 Task: Select accounting.
Action: Mouse moved to (539, 122)
Screenshot: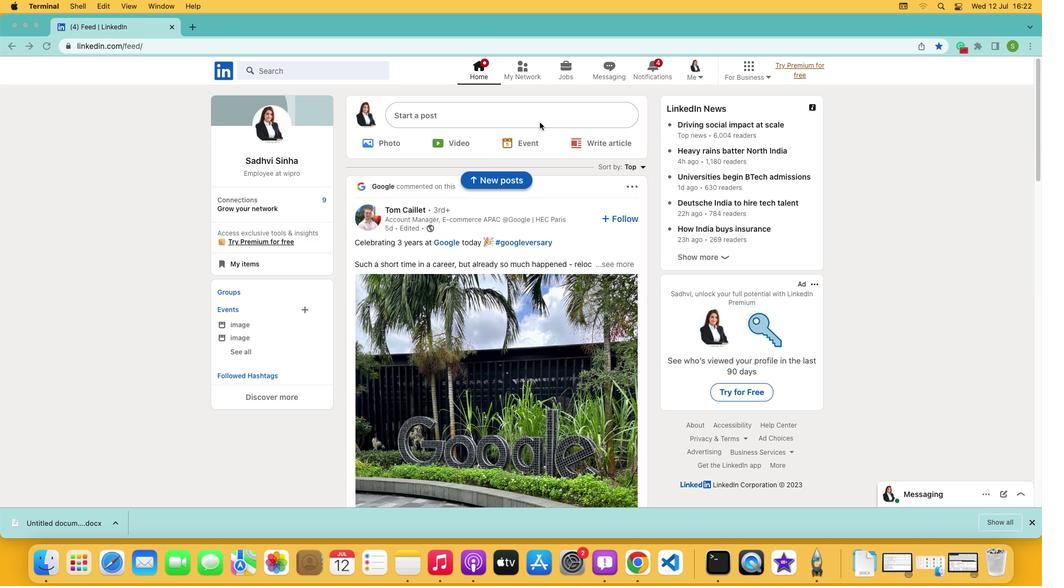 
Action: Mouse pressed left at (539, 122)
Screenshot: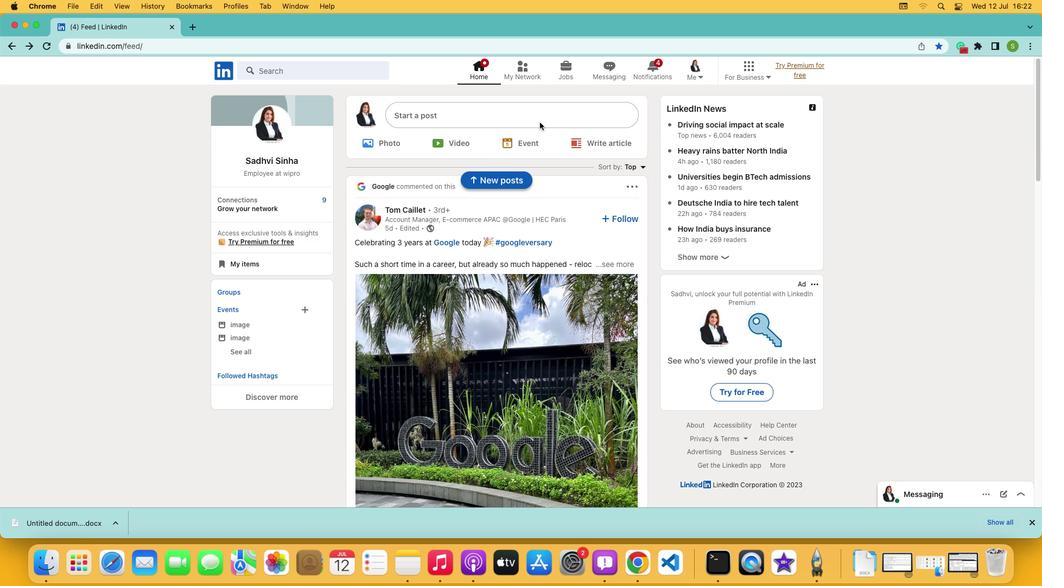 
Action: Mouse pressed left at (539, 122)
Screenshot: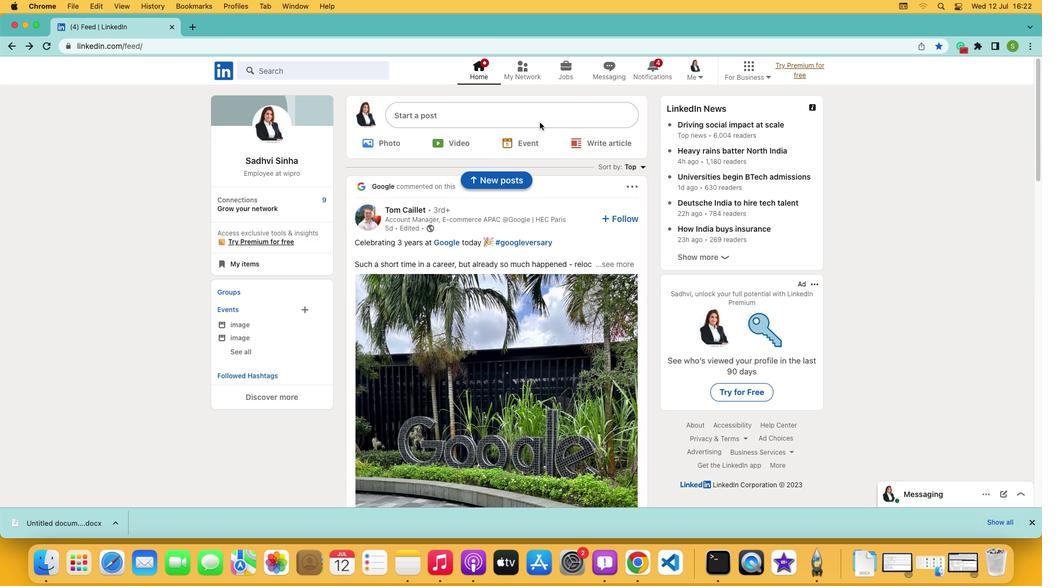 
Action: Mouse moved to (460, 328)
Screenshot: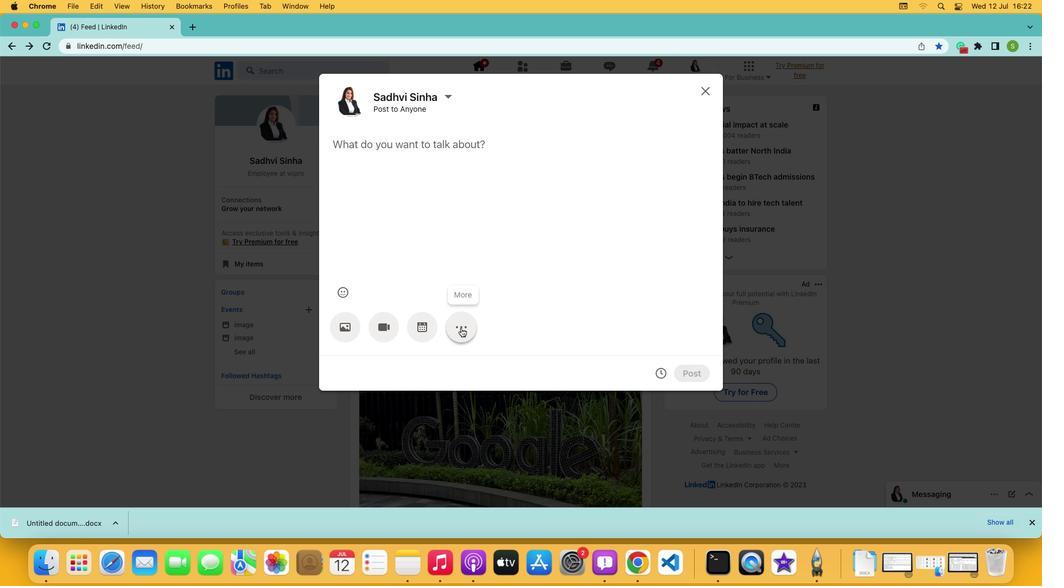 
Action: Mouse pressed left at (460, 328)
Screenshot: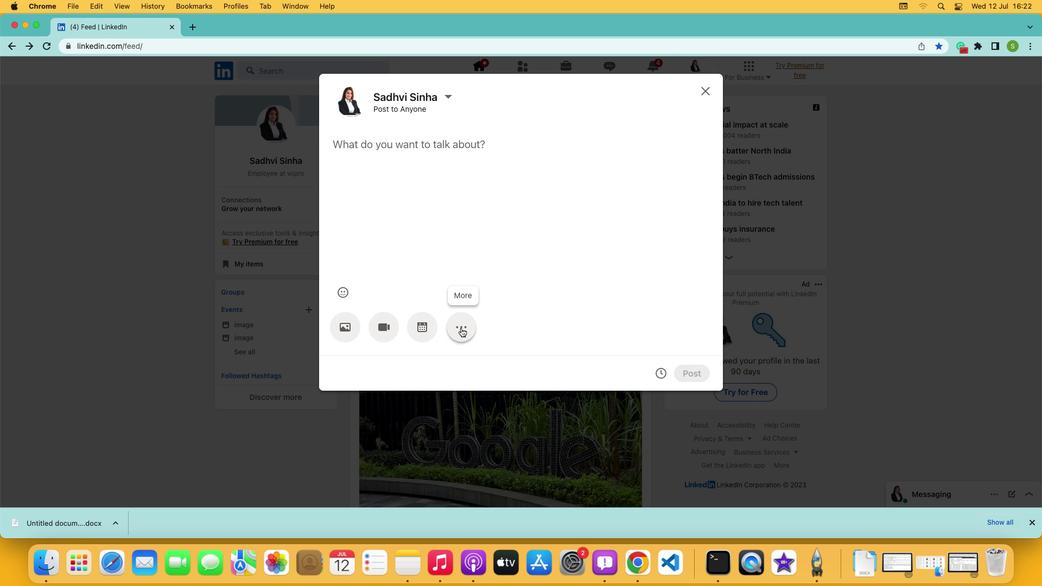 
Action: Mouse moved to (608, 331)
Screenshot: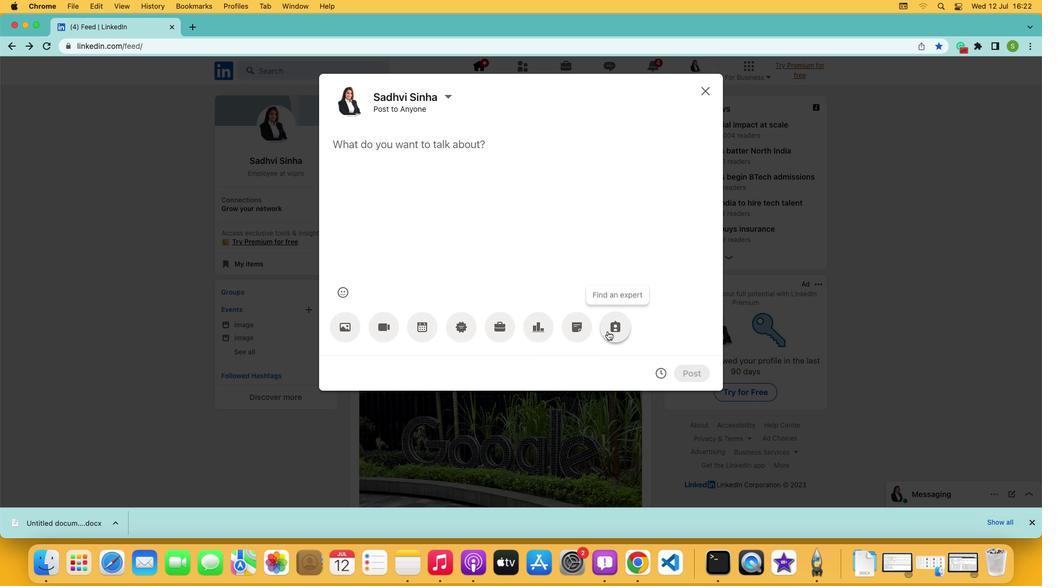 
Action: Mouse pressed left at (608, 331)
Screenshot: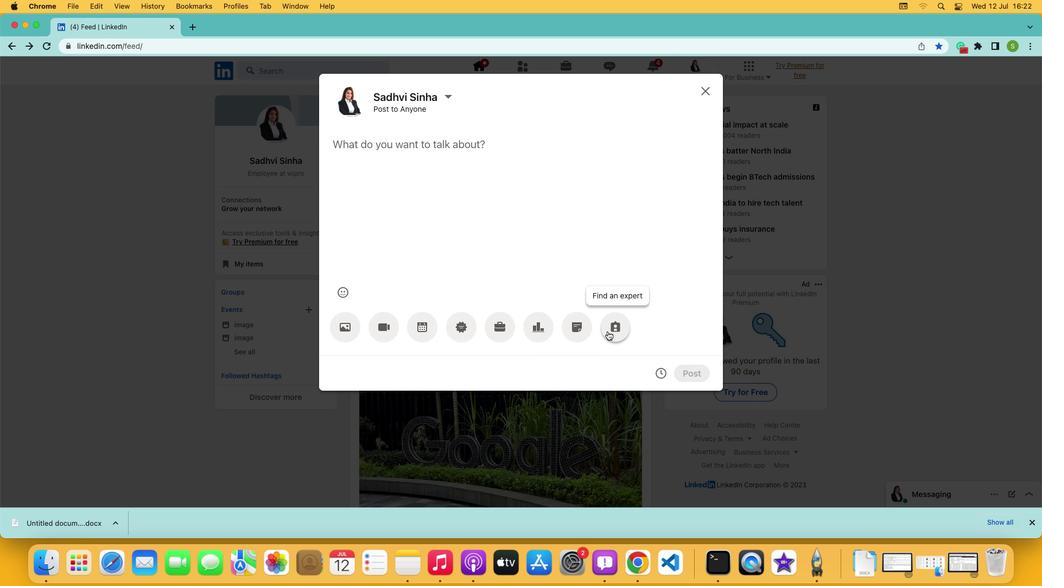 
Action: Mouse moved to (468, 159)
Screenshot: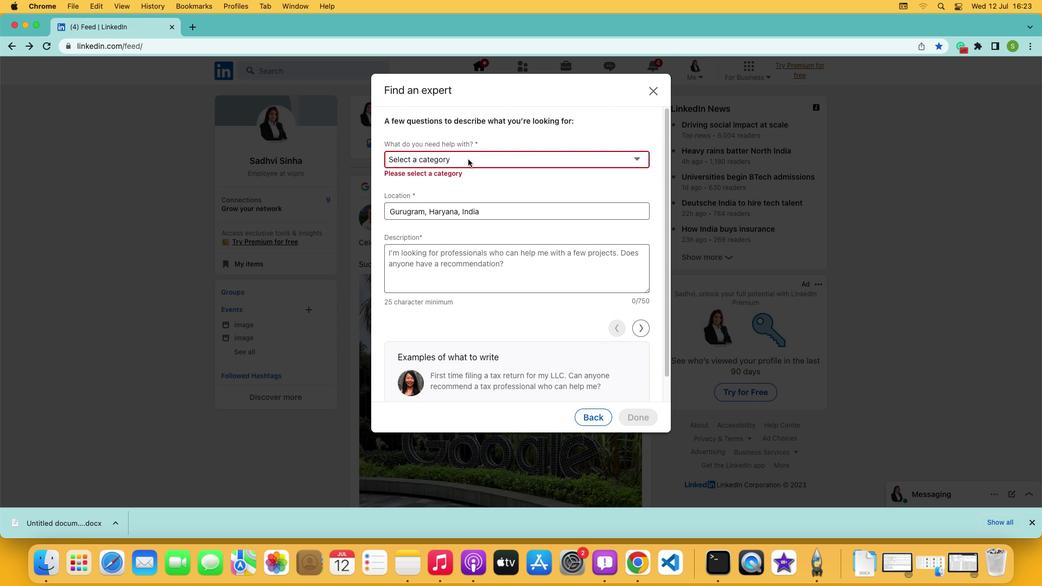 
Action: Mouse pressed left at (468, 159)
Screenshot: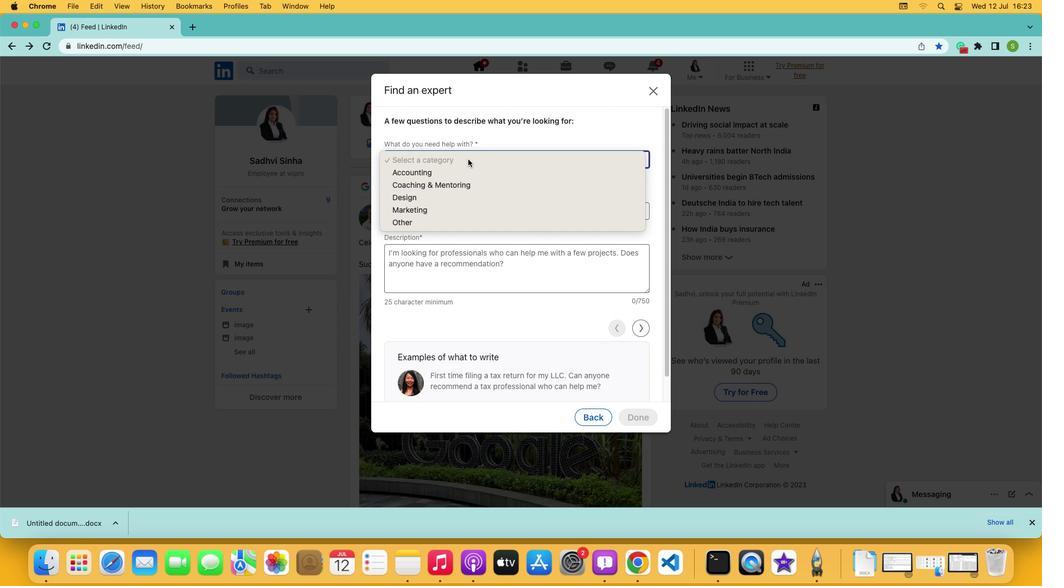 
Action: Mouse moved to (458, 172)
Screenshot: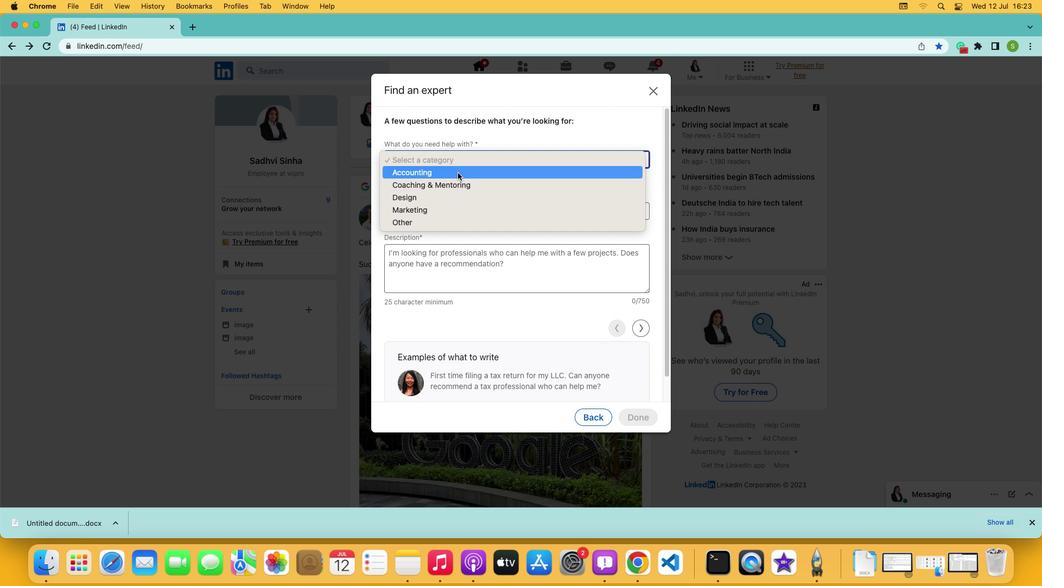 
Action: Mouse pressed left at (458, 172)
Screenshot: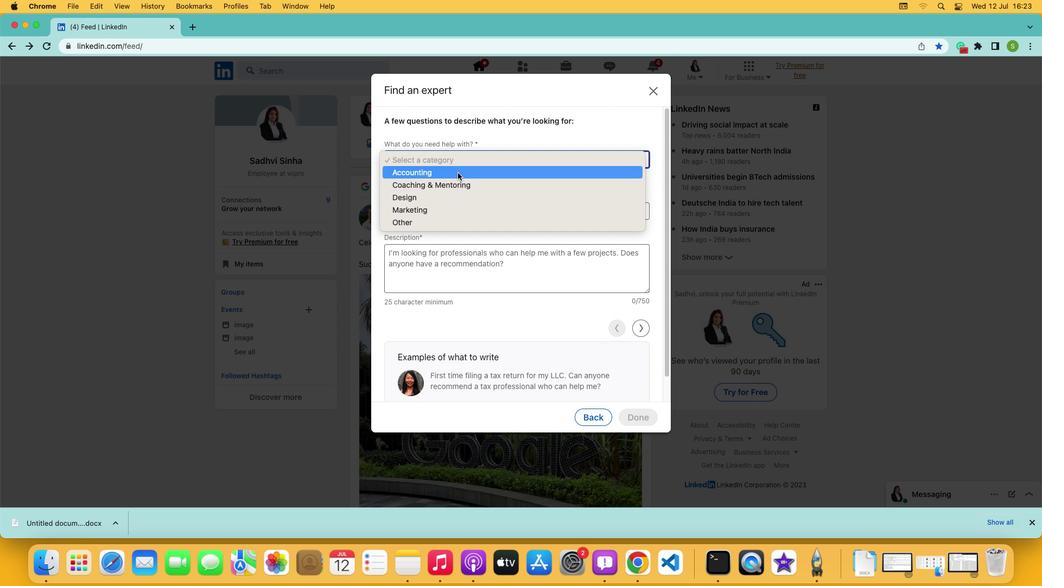 
Action: Mouse moved to (458, 173)
Screenshot: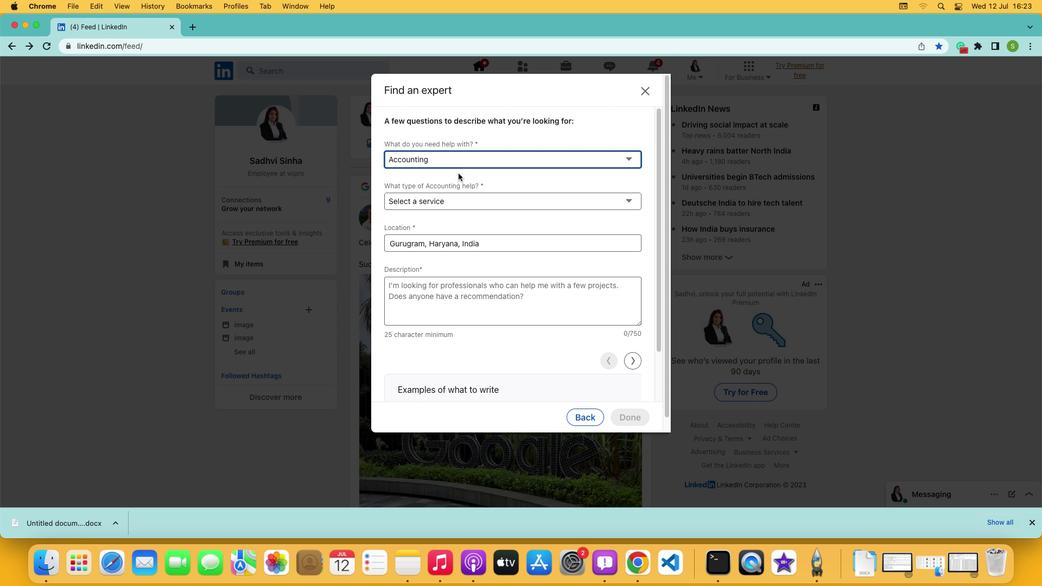 
